 Task: Find ski resorts in the Colorado Rockies between Vail, Colorado, and Telluride, Colorado.
Action: Mouse pressed left at (201, 57)
Screenshot: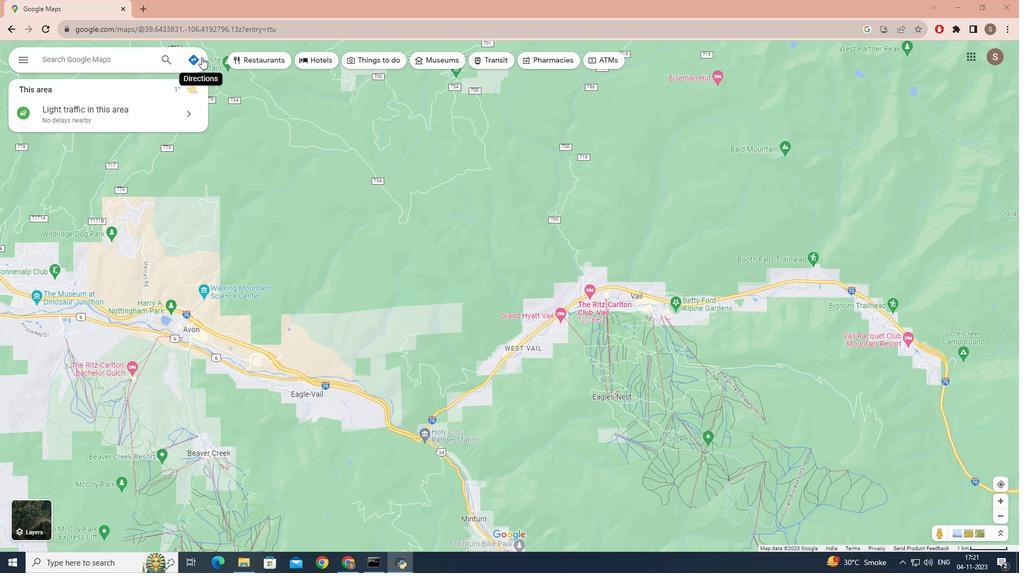 
Action: Mouse moved to (95, 85)
Screenshot: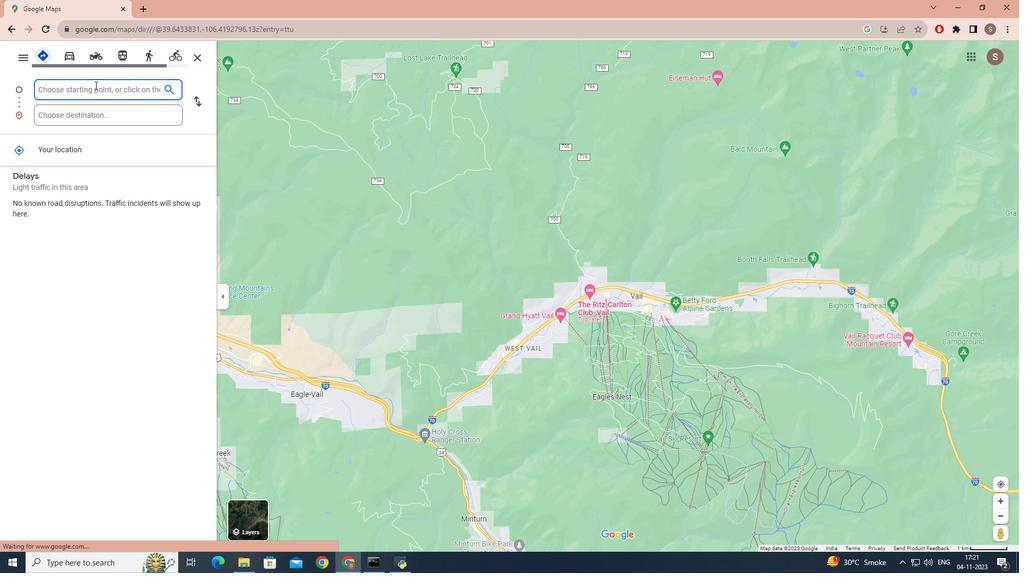 
Action: Mouse pressed left at (95, 85)
Screenshot: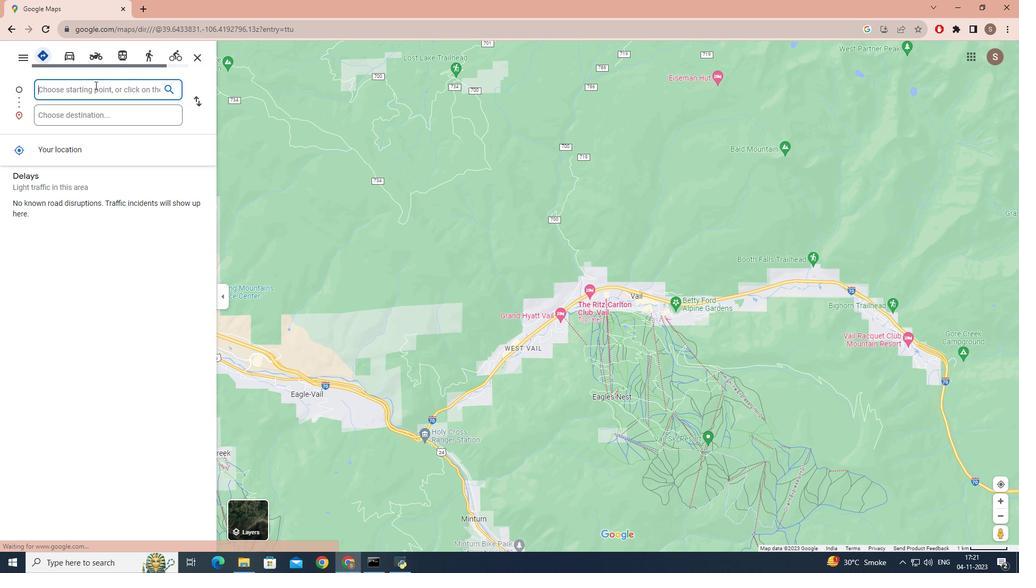
Action: Mouse moved to (111, 79)
Screenshot: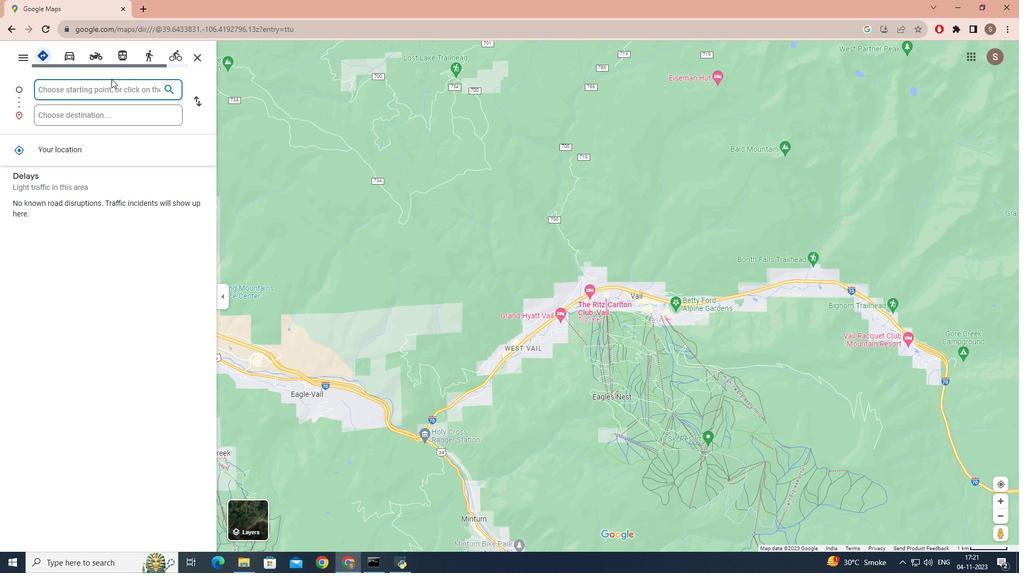 
Action: Key pressed <Key.caps_lock>V<Key.caps_lock>ail,<Key.caps_lock>C<Key.caps_lock>olorado
Screenshot: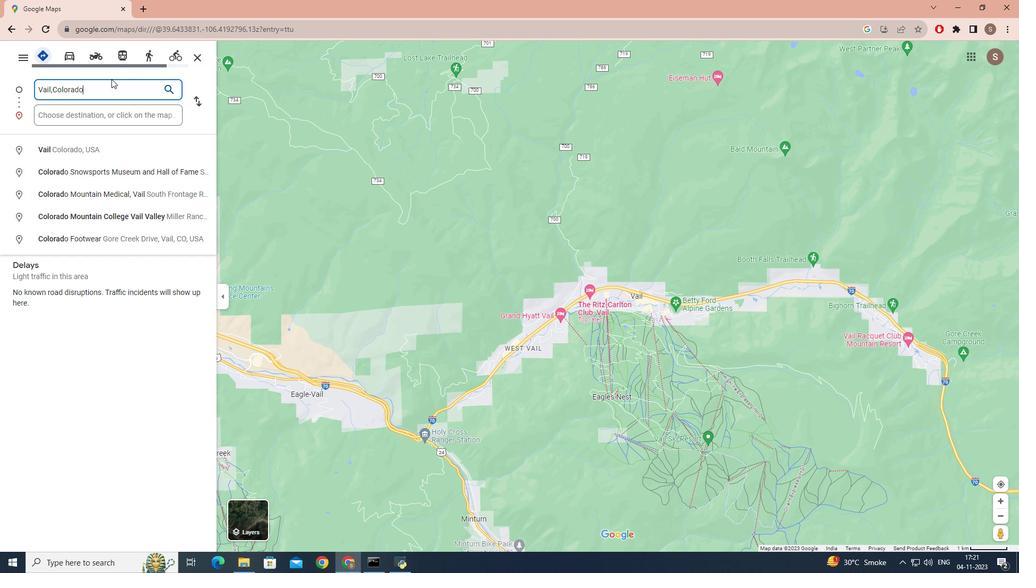 
Action: Mouse moved to (75, 115)
Screenshot: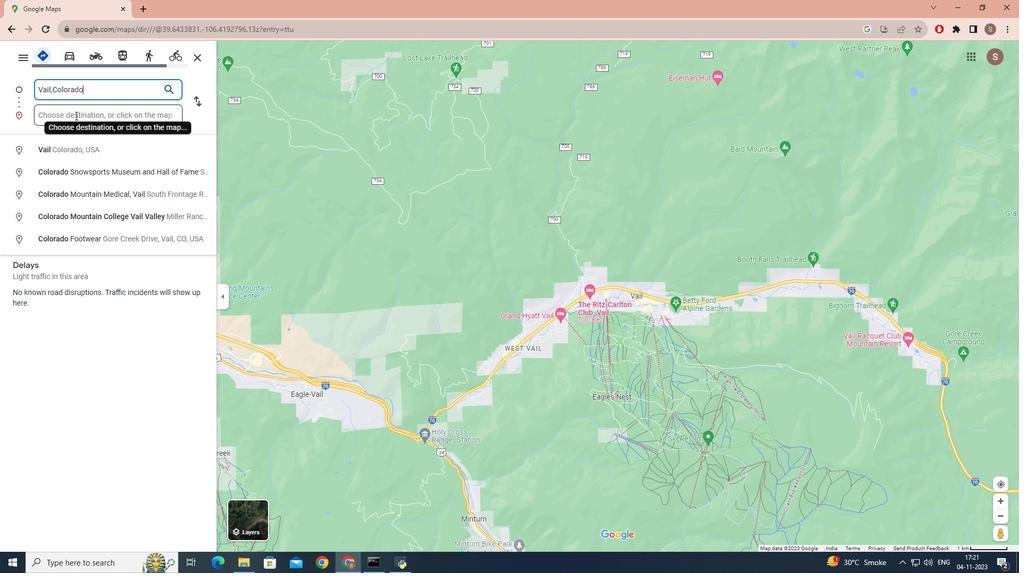 
Action: Mouse pressed left at (75, 115)
Screenshot: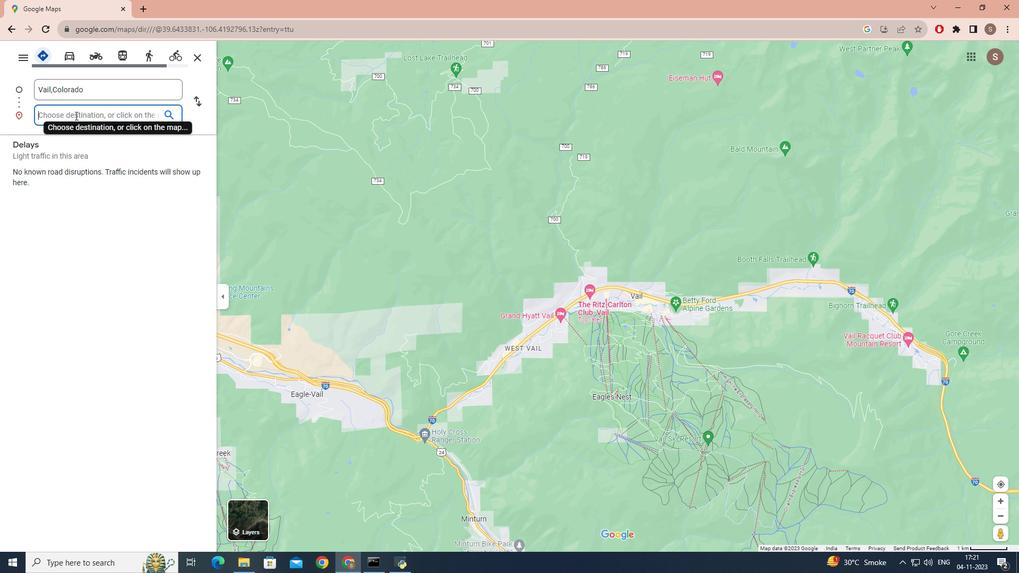 
Action: Key pressed <Key.caps_lock>T<Key.caps_lock>elluride,<Key.caps_lock>C<Key.caps_lock>olorado
Screenshot: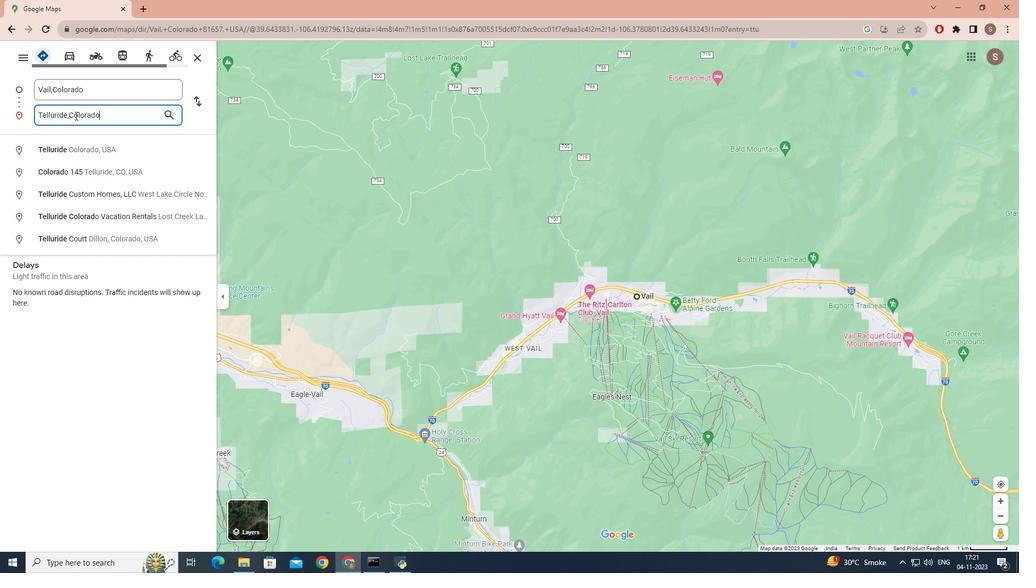 
Action: Mouse moved to (118, 125)
Screenshot: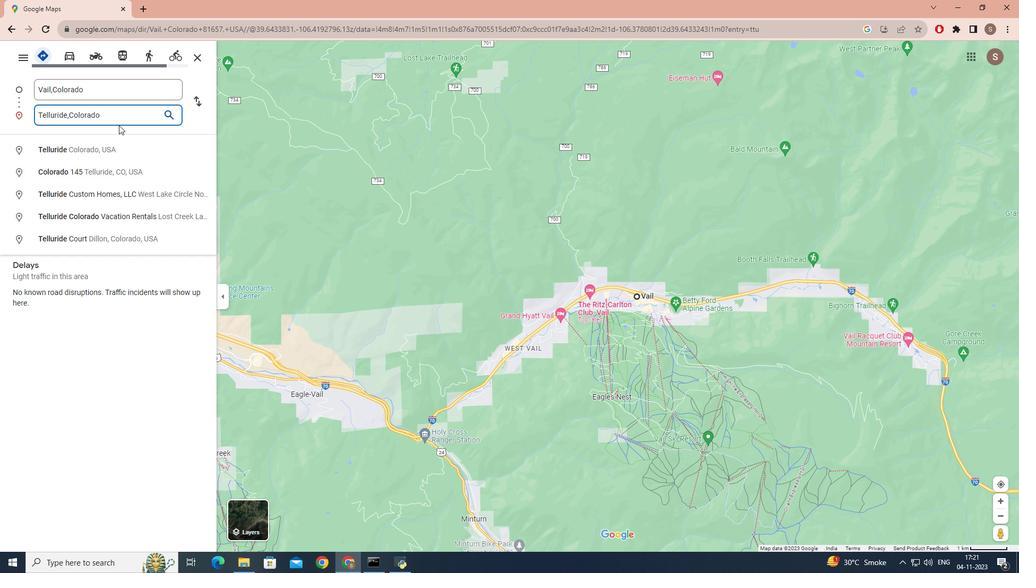 
Action: Key pressed <Key.enter>
Screenshot: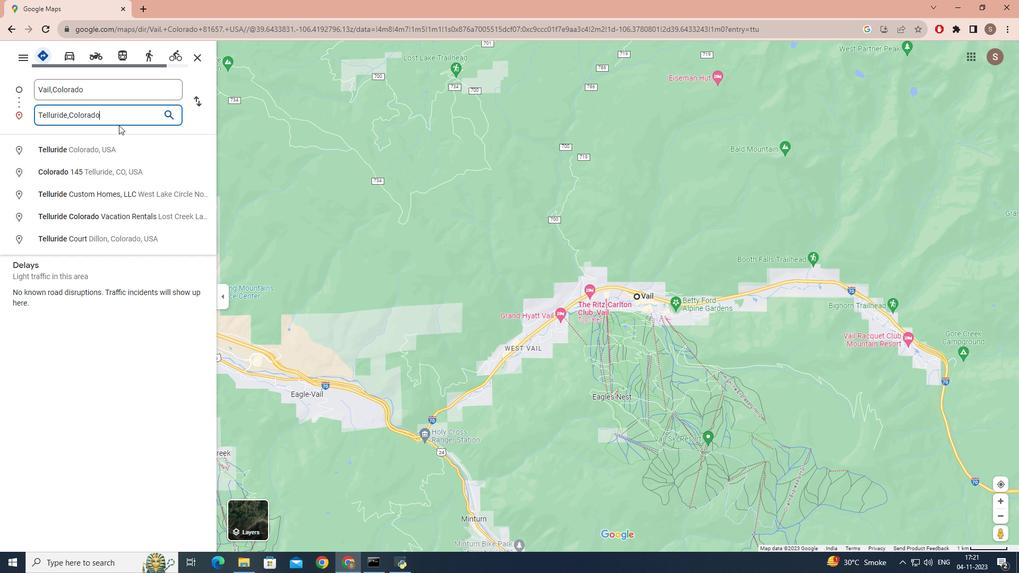 
Action: Mouse moved to (550, 62)
Screenshot: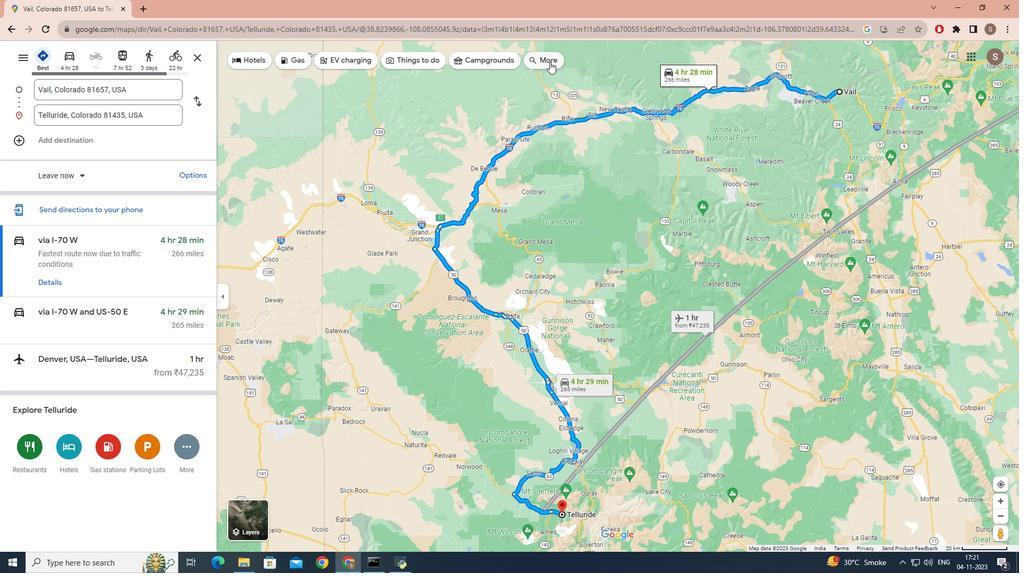 
Action: Mouse pressed left at (550, 62)
Screenshot: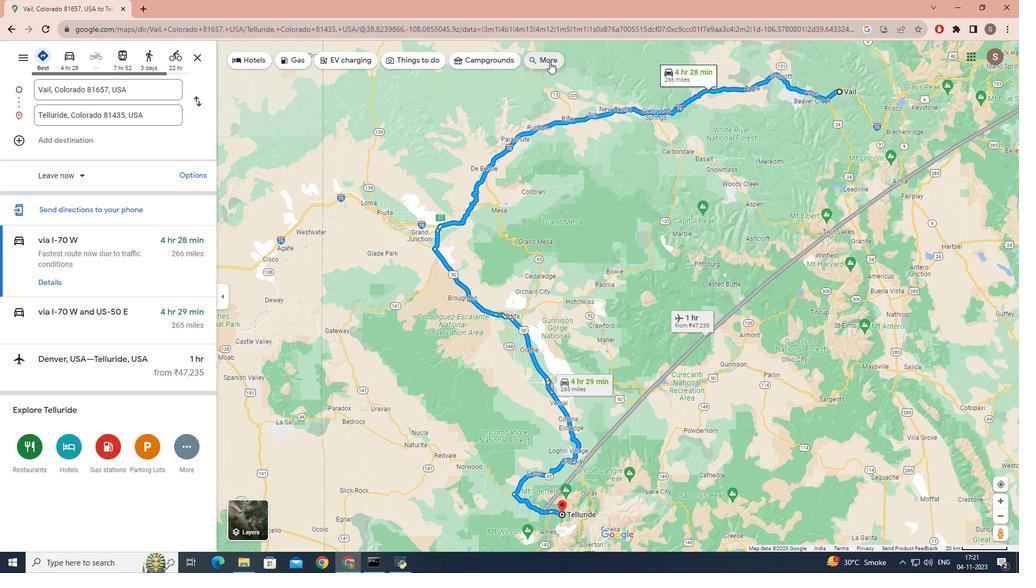 
Action: Mouse moved to (119, 64)
Screenshot: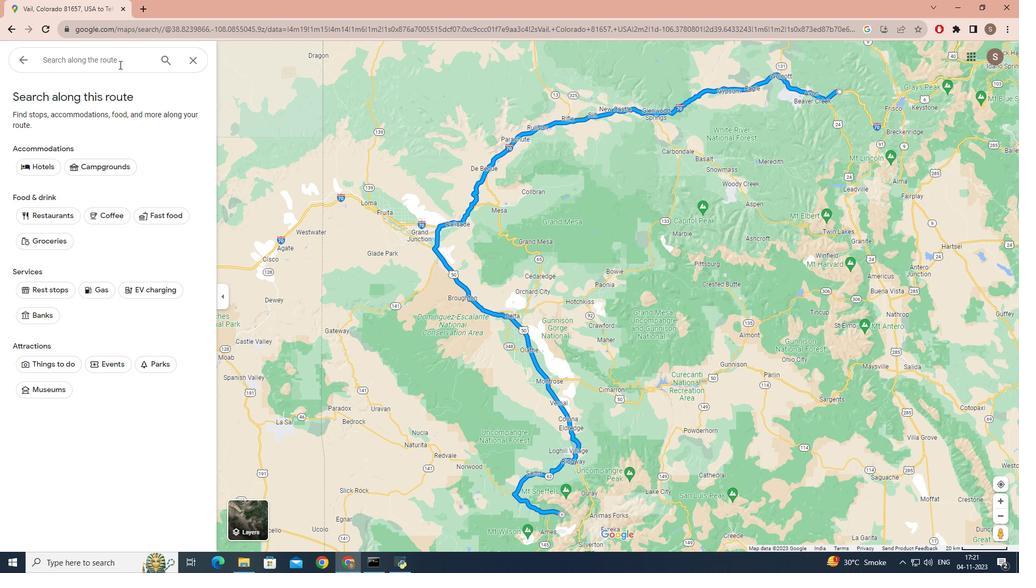 
Action: Mouse pressed left at (119, 64)
Screenshot: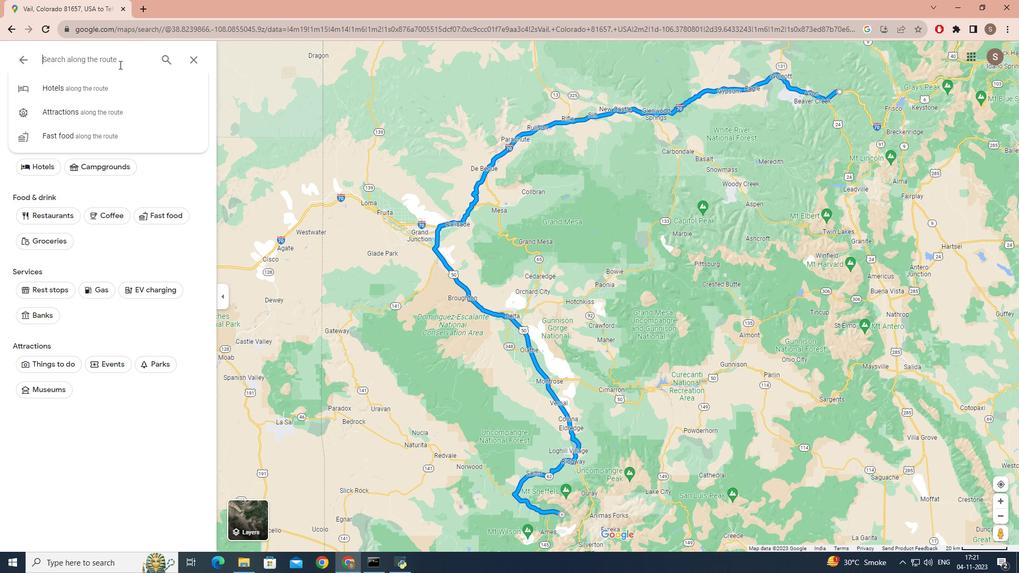 
Action: Mouse moved to (119, 64)
Screenshot: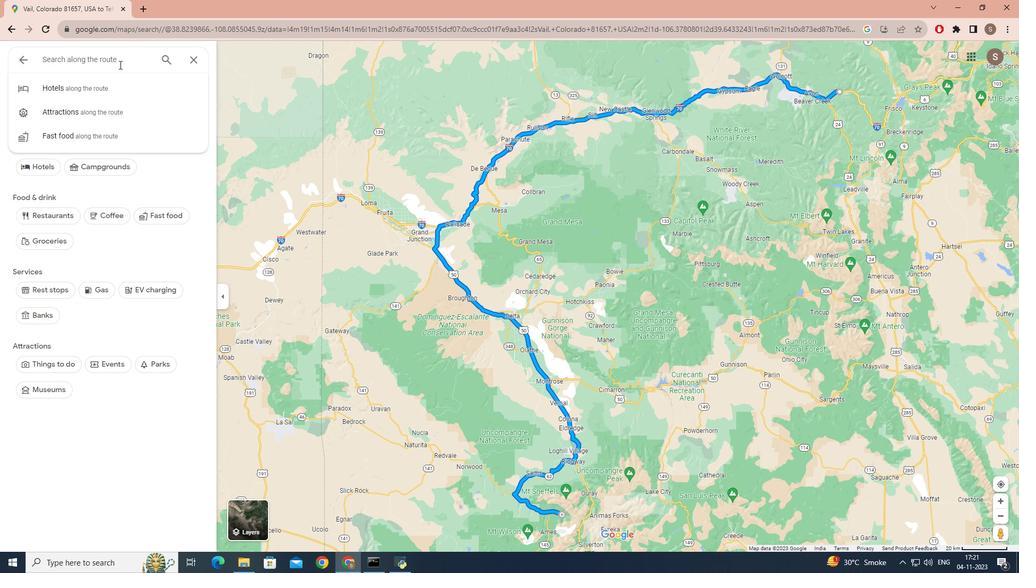 
Action: Key pressed ski<Key.space>resorts<Key.space>ak<Key.backspace>long<Key.space>the<Key.space><Key.caps_lock>C<Key.caps_lock>olorado<Key.space><Key.caps_lock>R<Key.caps_lock>ockies<Key.enter>
Screenshot: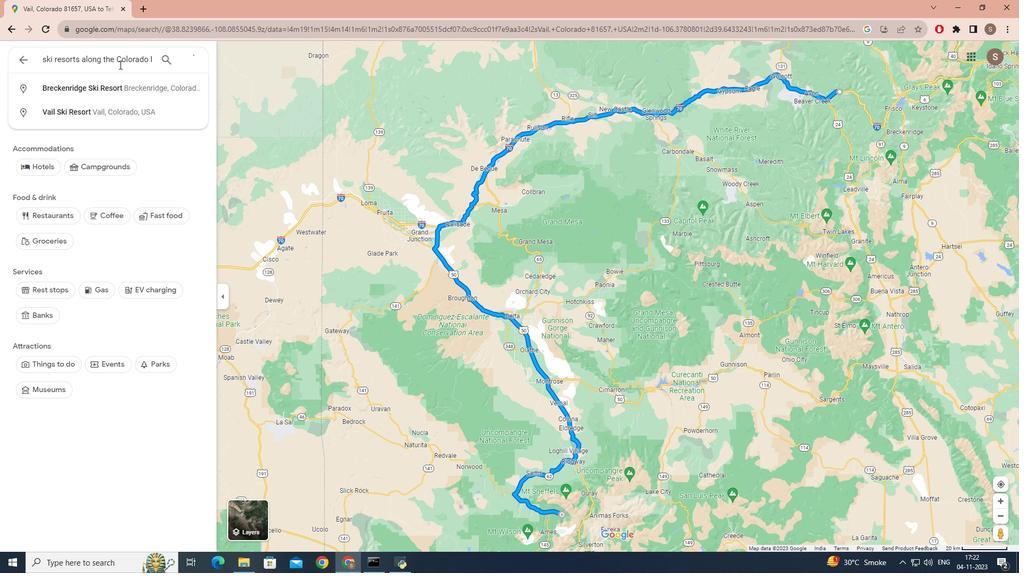
